 Task: Log work in the project TripleWorks for the issue 'Inability to modify certain fields or settings' spent time as '6w 3d 17h 36m' and remaining time as '6w 1d 4h 15m' and clone the issue. Now add the issue to the epic 'Cloud Migration'.
Action: Mouse moved to (214, 56)
Screenshot: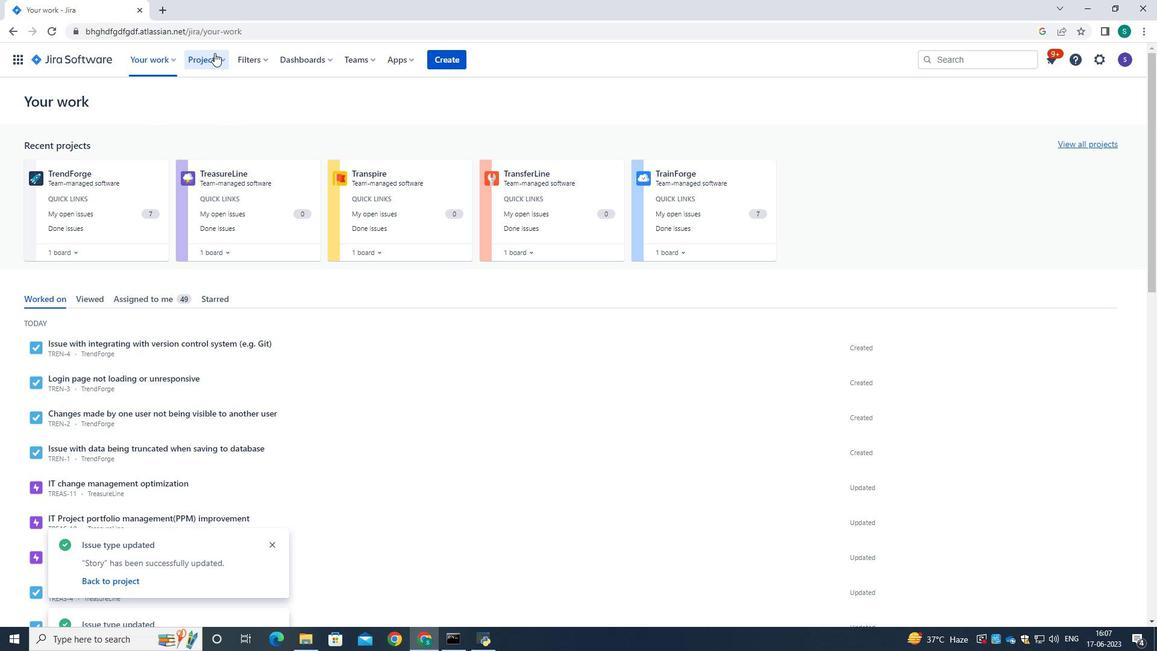 
Action: Mouse pressed left at (214, 56)
Screenshot: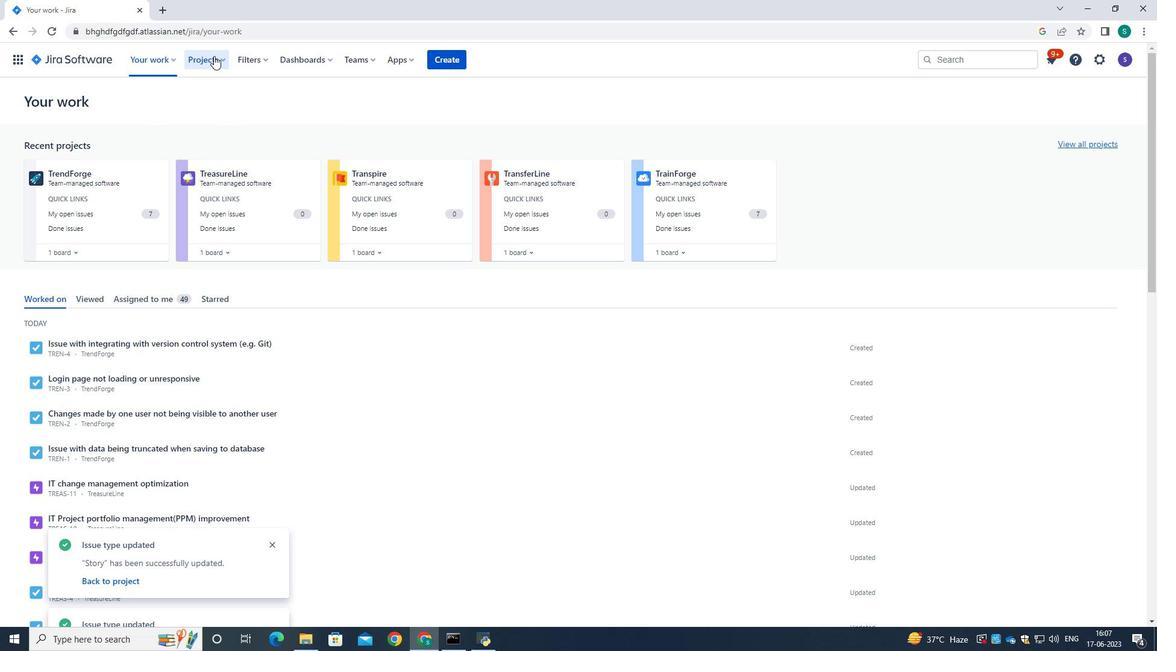 
Action: Mouse moved to (230, 118)
Screenshot: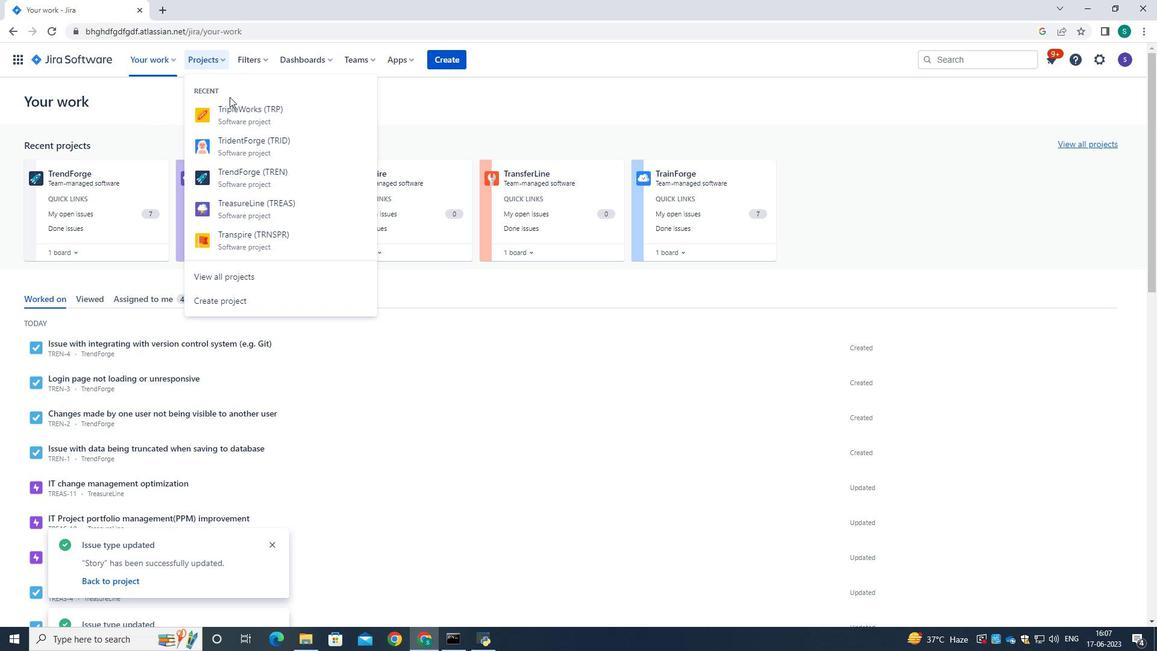 
Action: Mouse pressed left at (230, 118)
Screenshot: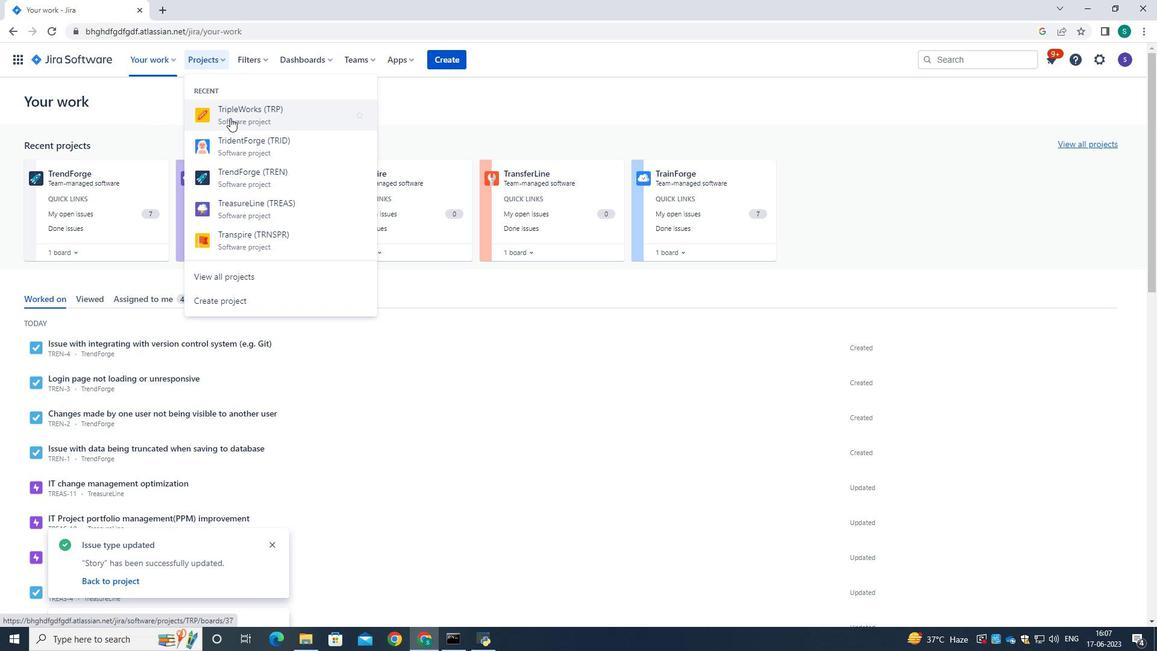 
Action: Mouse moved to (69, 192)
Screenshot: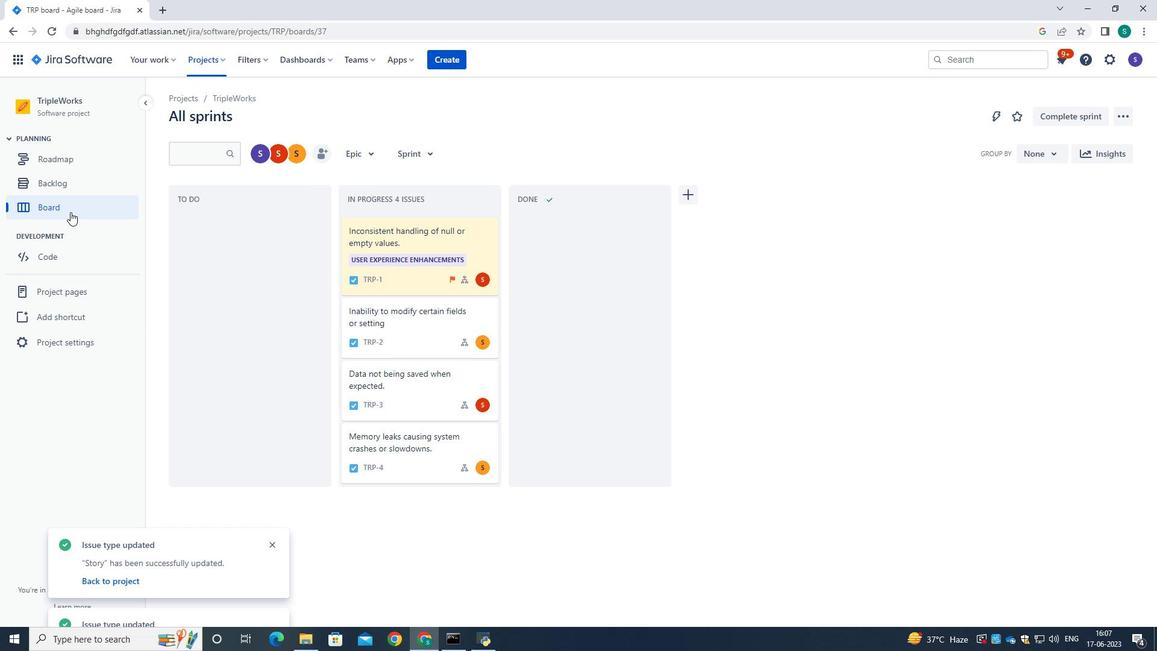 
Action: Mouse pressed left at (69, 192)
Screenshot: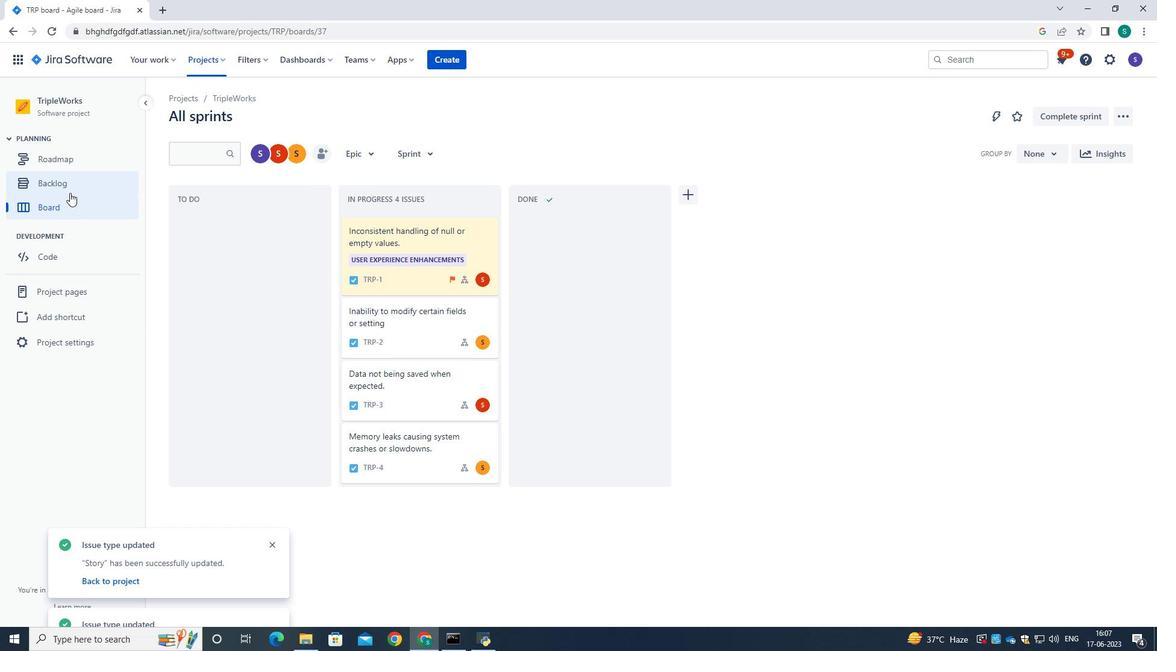 
Action: Mouse moved to (458, 323)
Screenshot: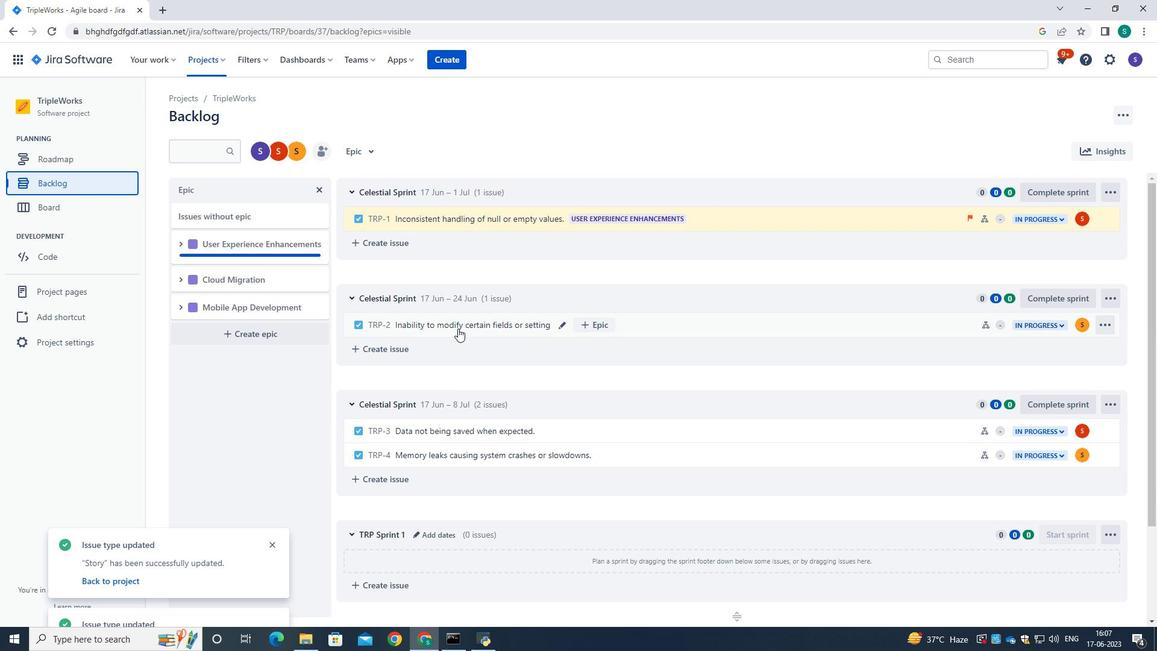 
Action: Mouse pressed left at (458, 323)
Screenshot: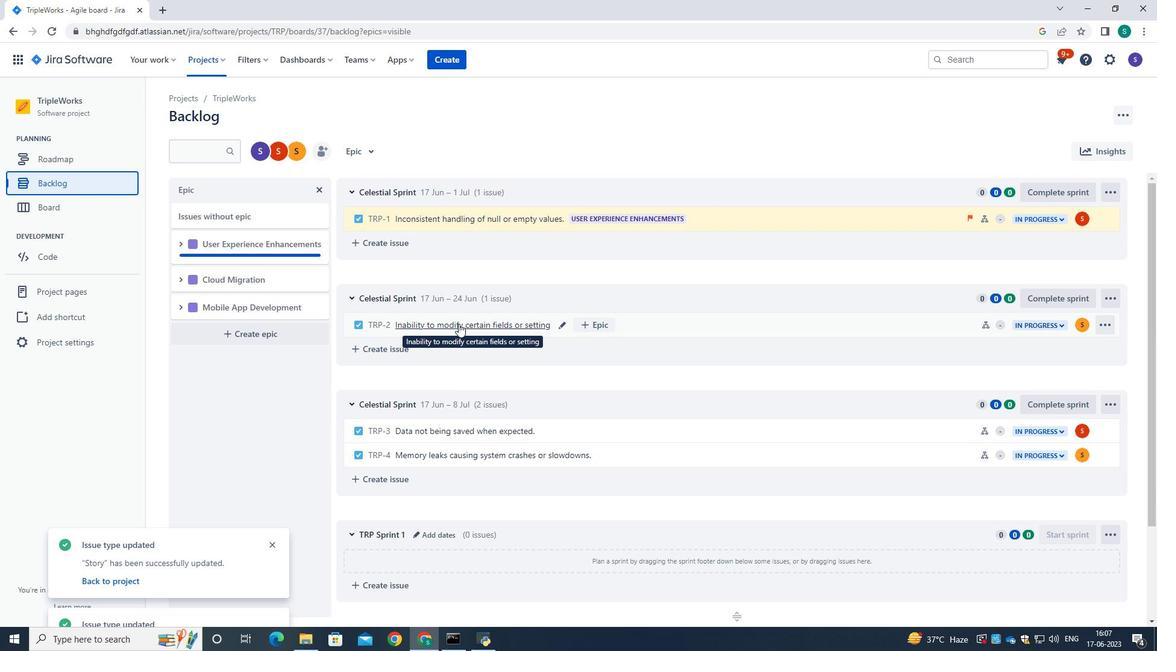 
Action: Mouse moved to (1103, 185)
Screenshot: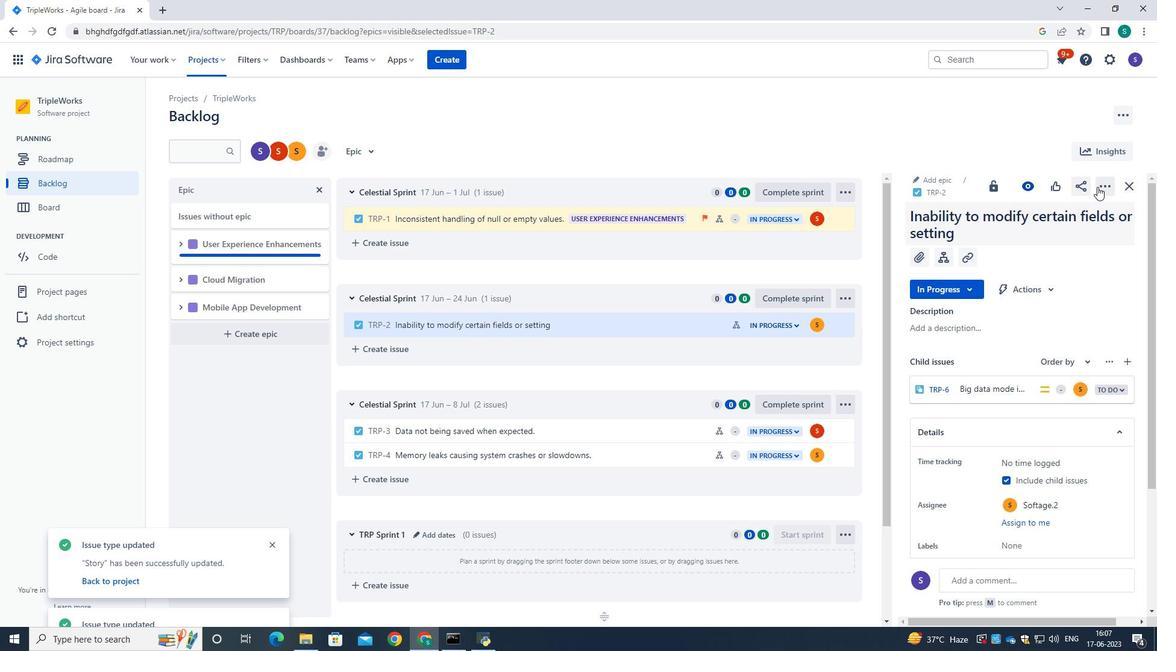 
Action: Mouse pressed left at (1103, 185)
Screenshot: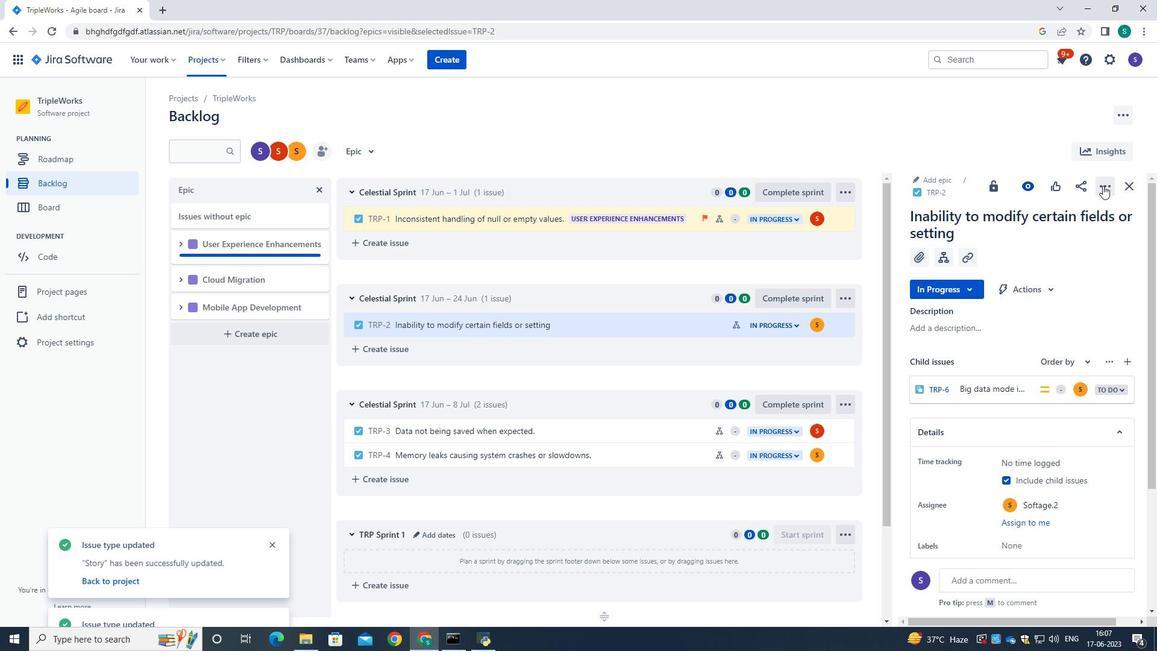 
Action: Mouse moved to (1082, 220)
Screenshot: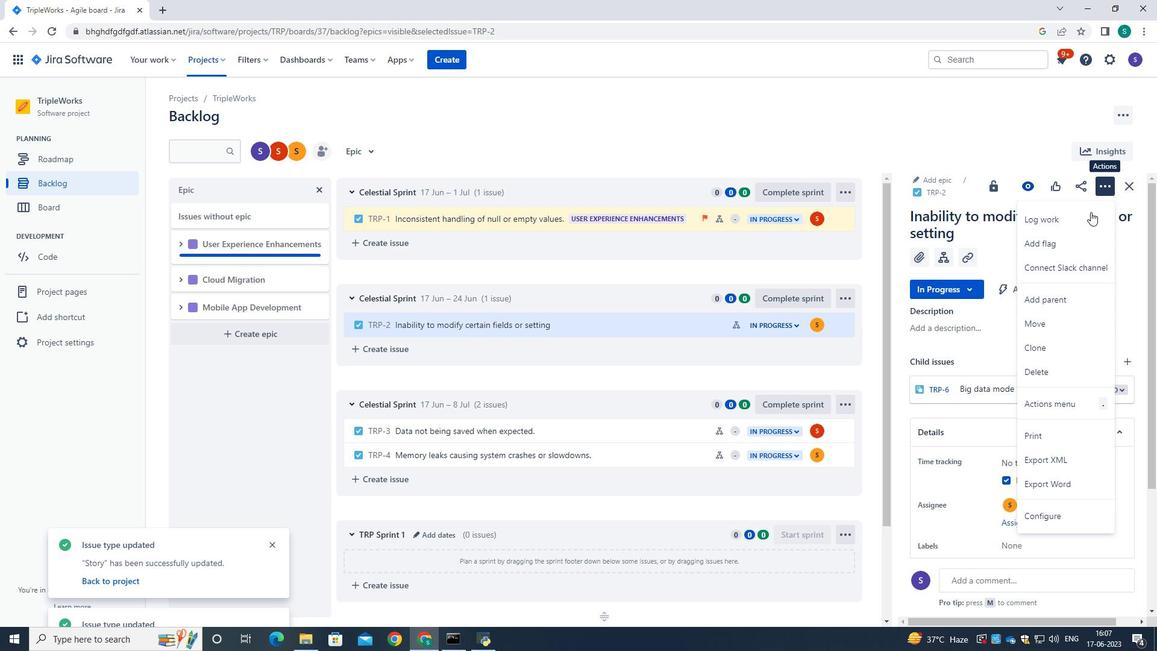 
Action: Mouse pressed left at (1082, 220)
Screenshot: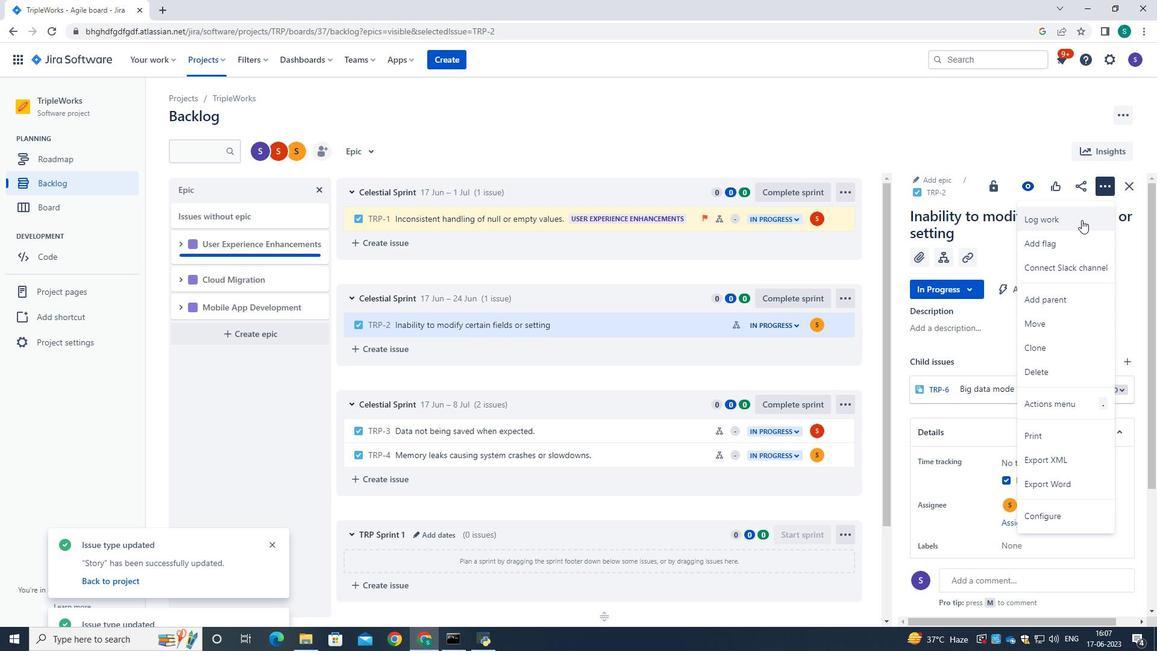 
Action: Mouse moved to (512, 181)
Screenshot: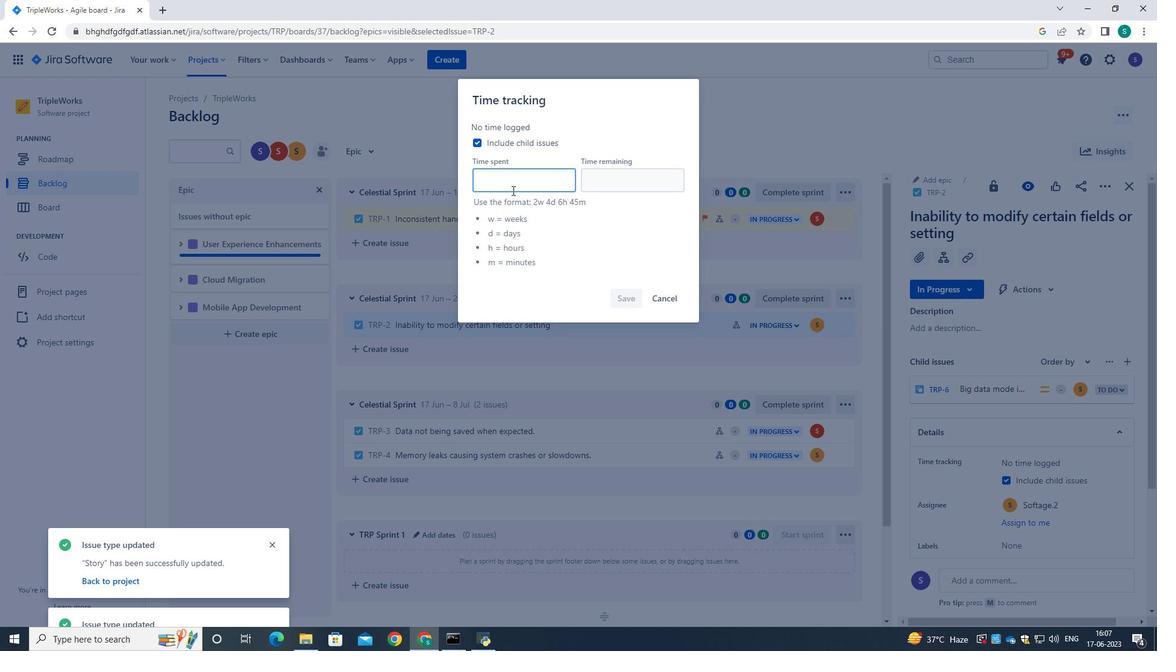 
Action: Mouse pressed left at (512, 181)
Screenshot: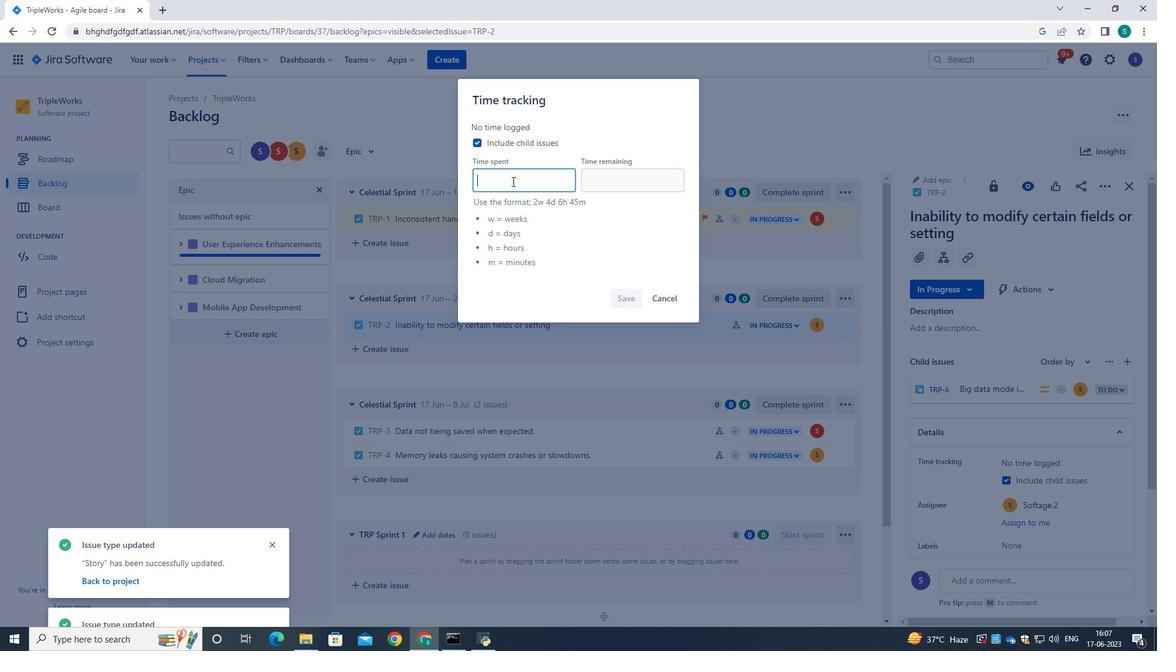 
Action: Key pressed 6w<Key.space>3d<Key.space>17h<Key.space>36m<Key.tab>62<Key.backspace>w<Key.space>1d<Key.space>4h<Key.space>15m
Screenshot: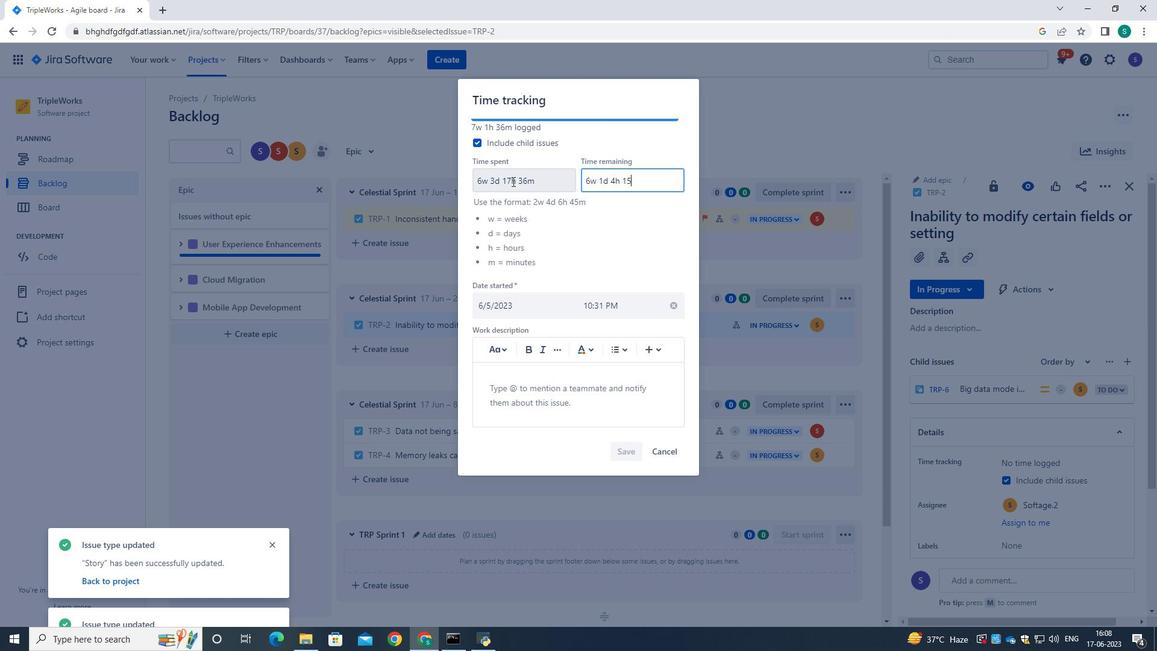 
Action: Mouse moved to (632, 453)
Screenshot: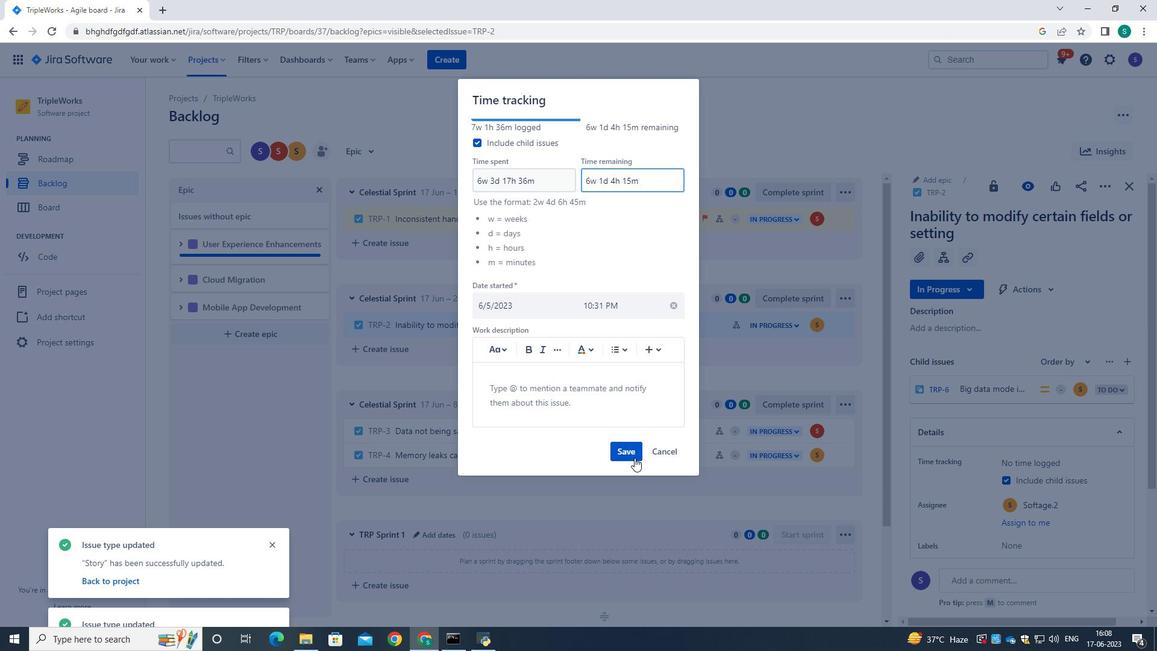 
Action: Mouse pressed left at (632, 453)
Screenshot: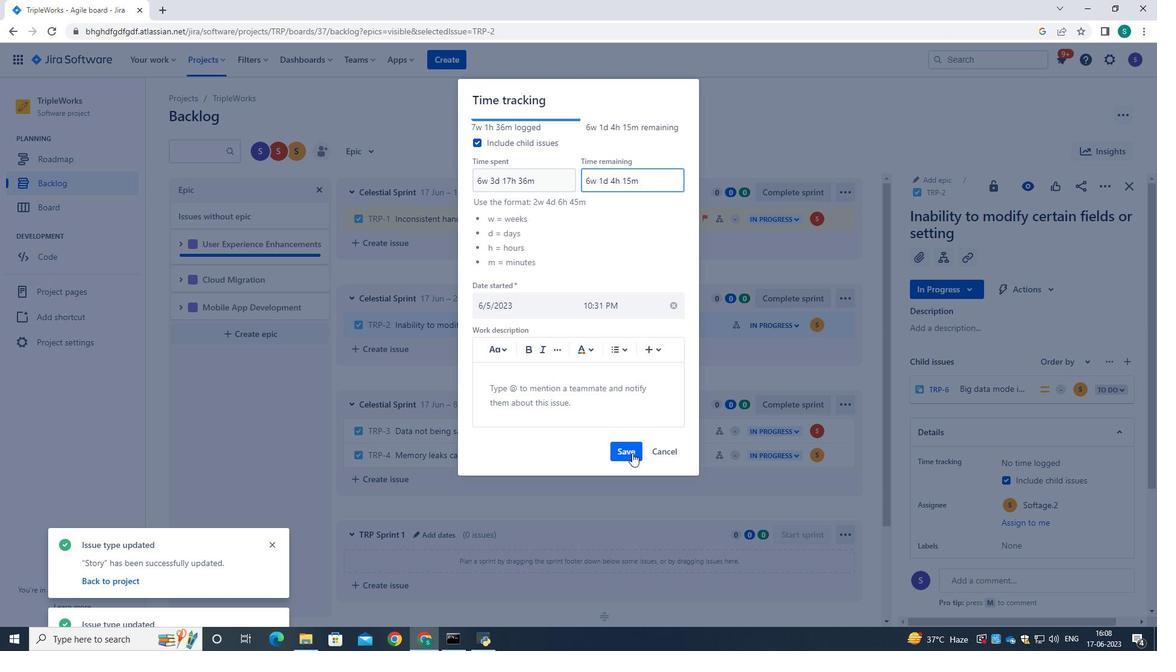 
Action: Mouse moved to (1103, 190)
Screenshot: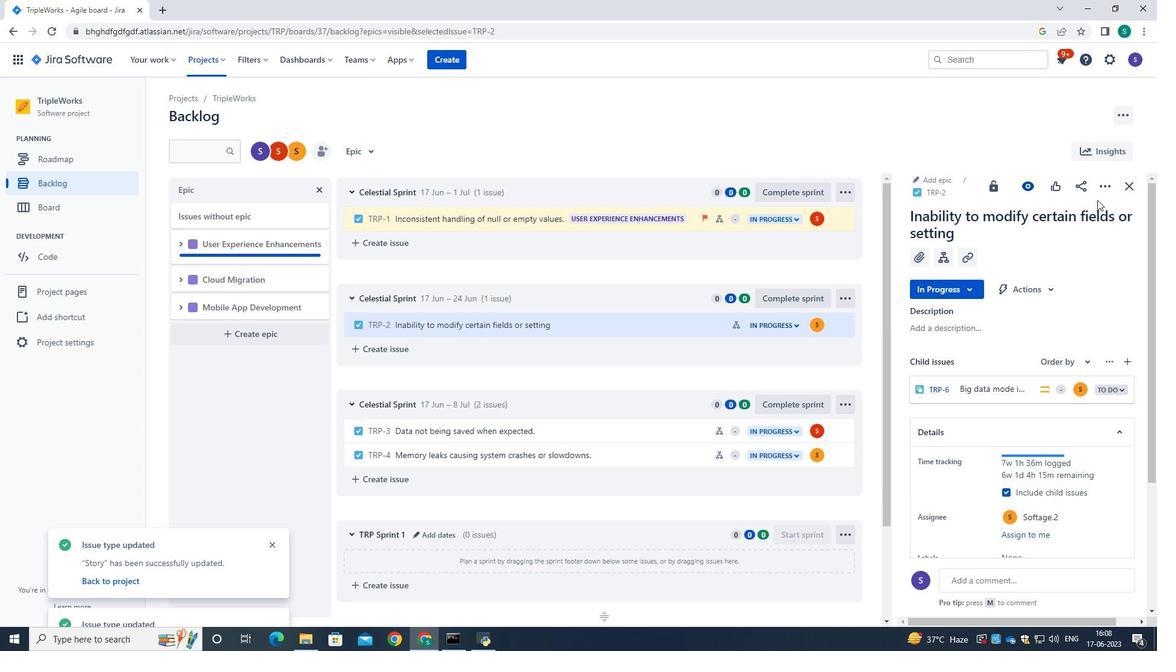 
Action: Mouse pressed left at (1103, 190)
Screenshot: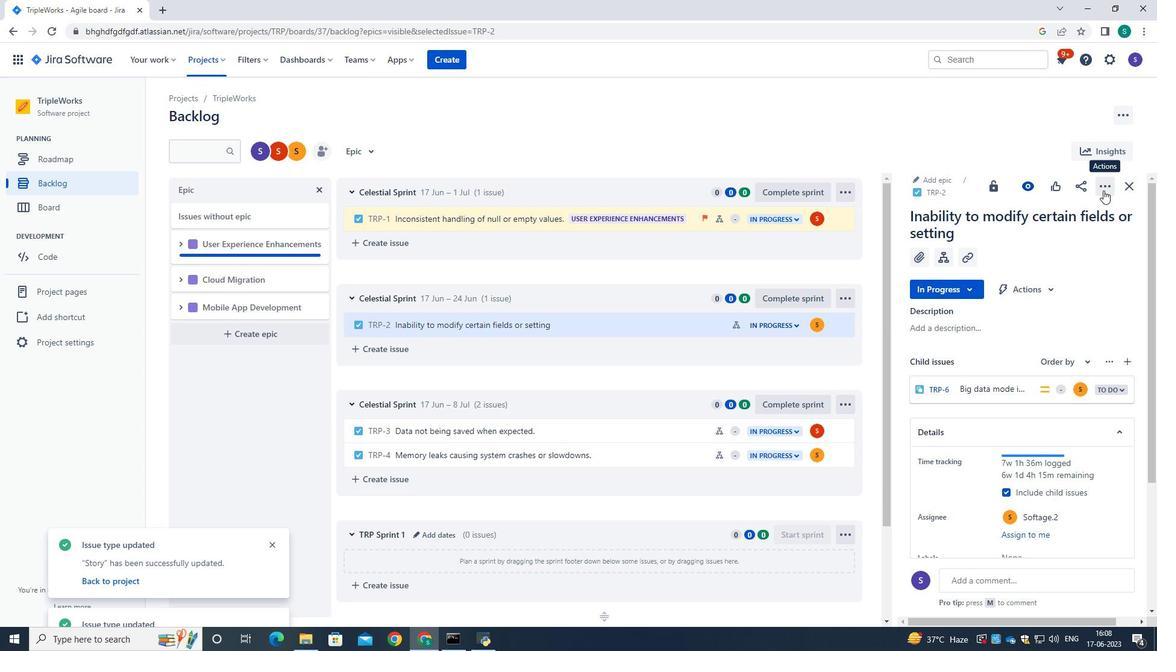 
Action: Mouse moved to (1054, 346)
Screenshot: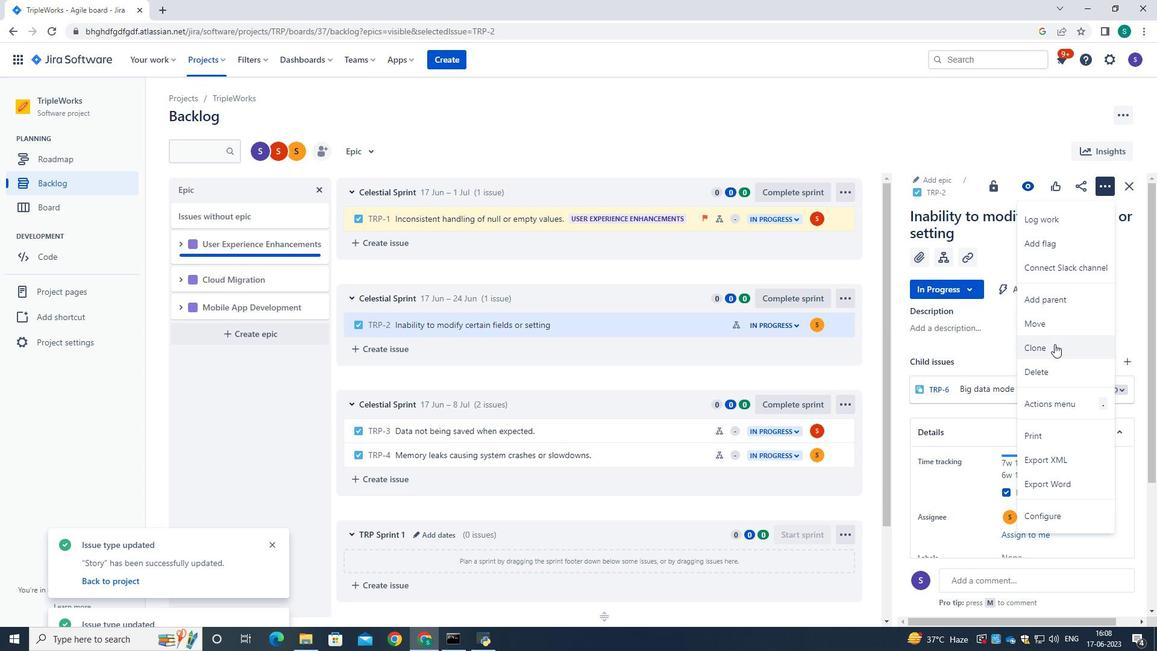 
Action: Mouse pressed left at (1054, 346)
Screenshot: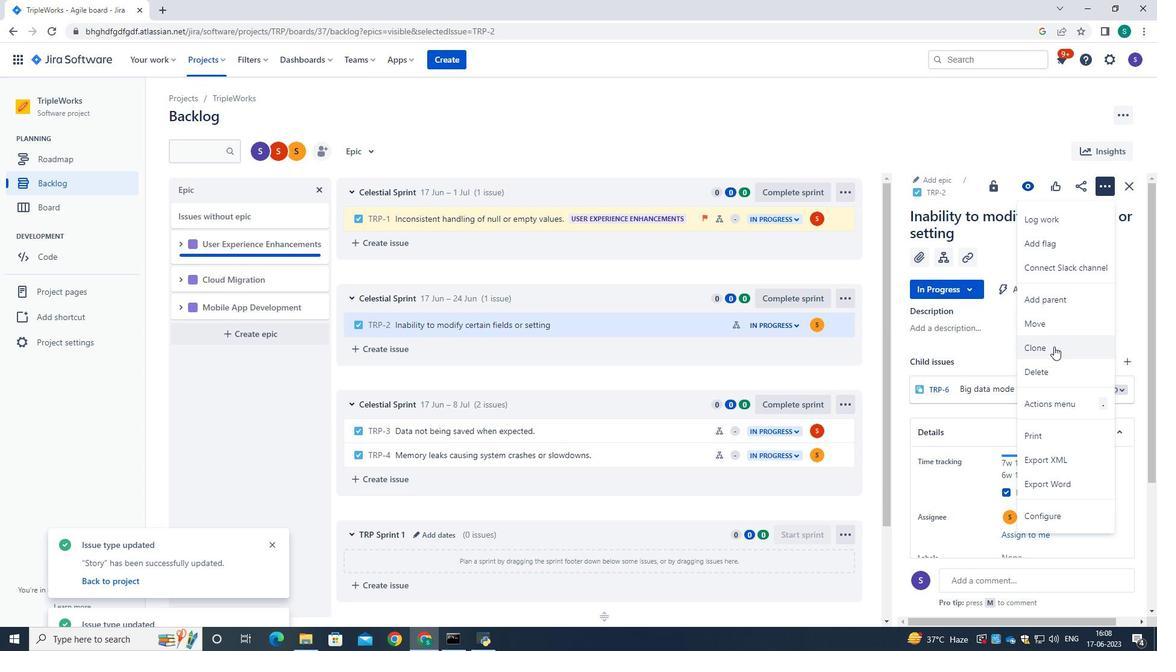
Action: Mouse moved to (662, 260)
Screenshot: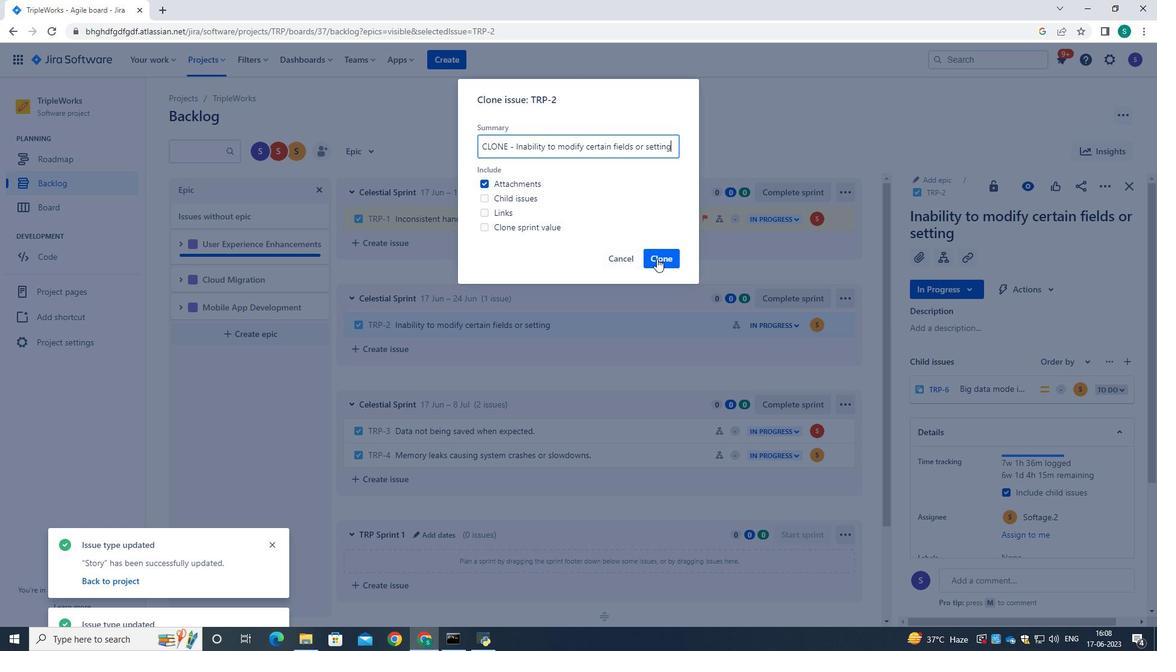 
Action: Mouse pressed left at (662, 260)
Screenshot: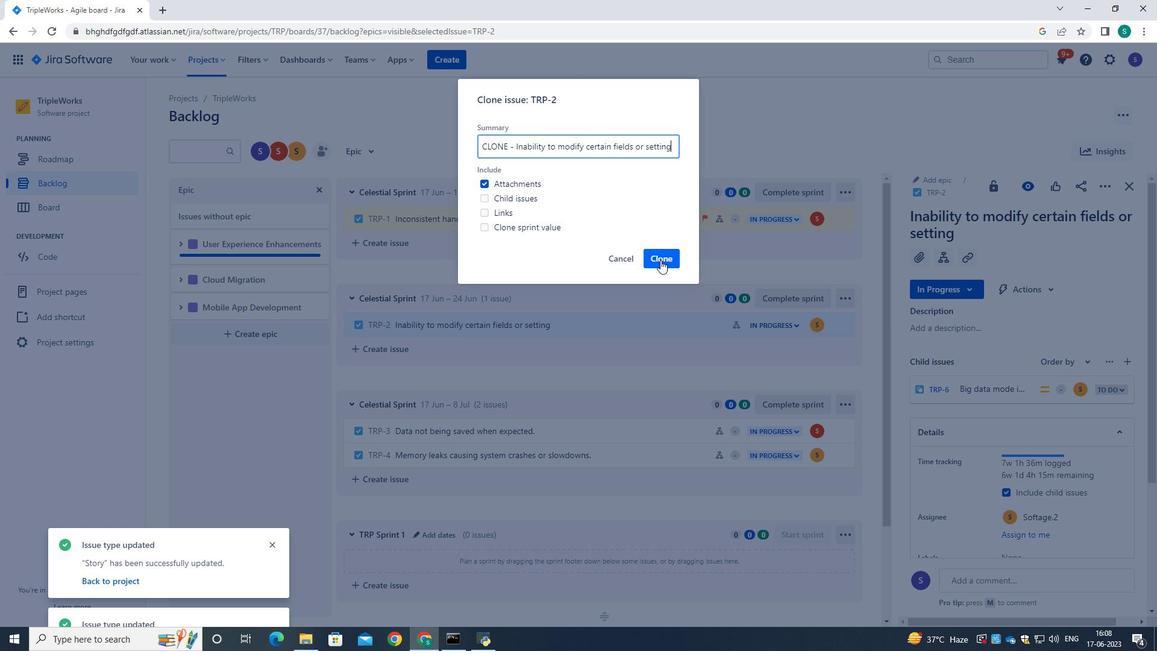 
Action: Mouse moved to (586, 326)
Screenshot: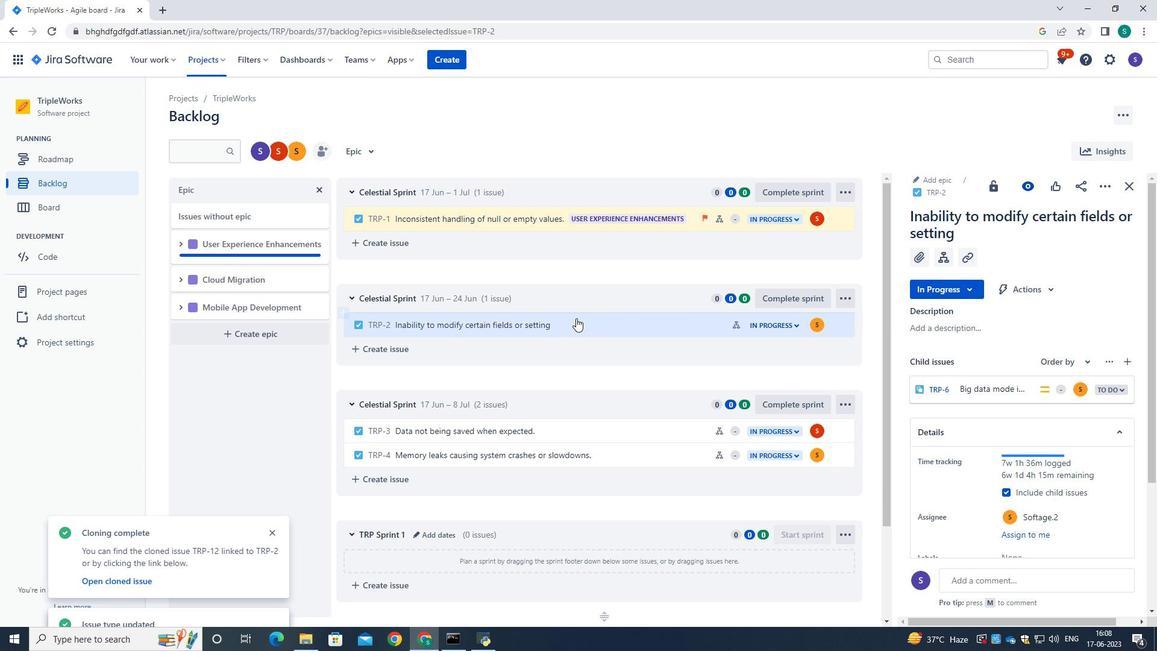 
Action: Mouse pressed left at (586, 326)
Screenshot: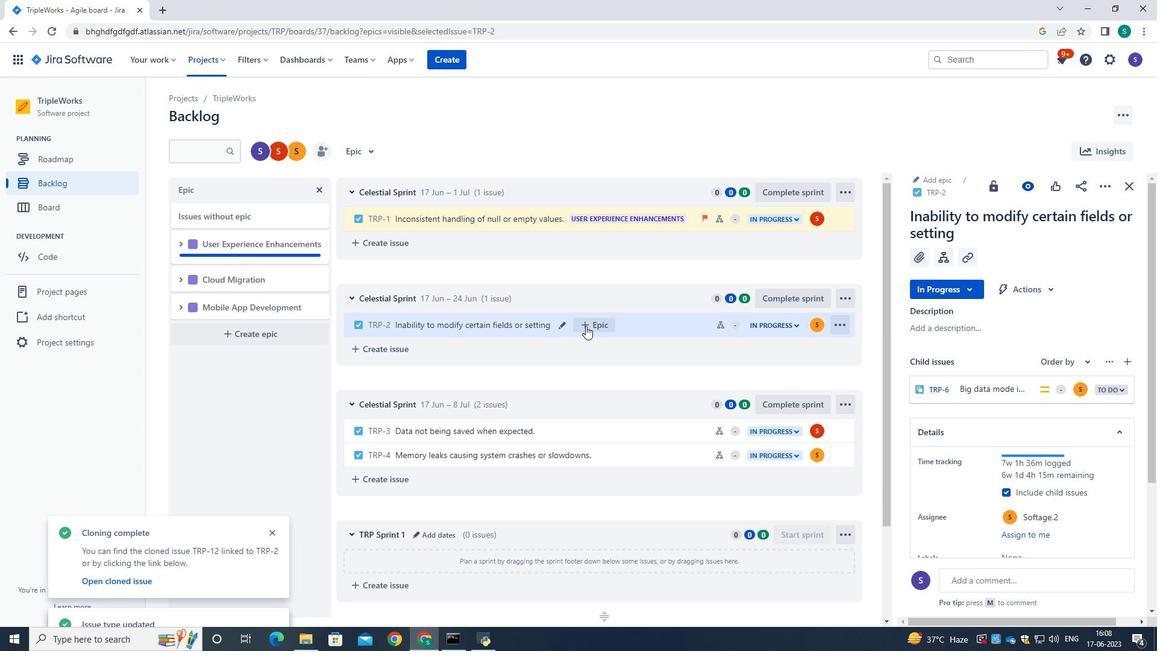 
Action: Mouse moved to (628, 410)
Screenshot: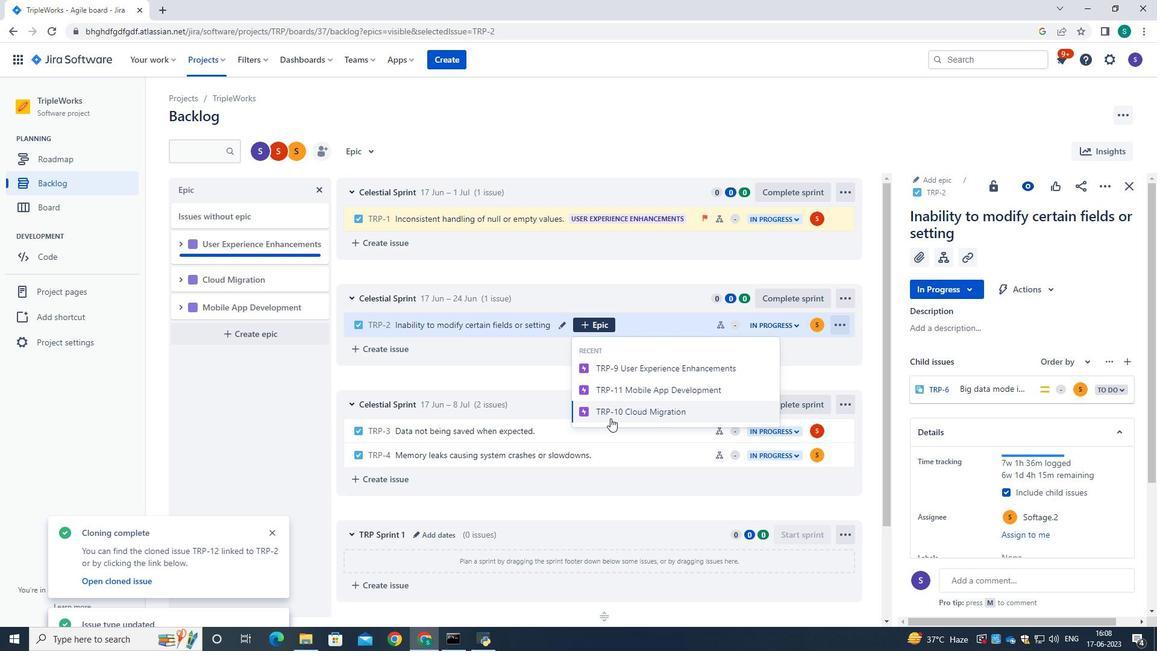 
Action: Mouse pressed left at (628, 410)
Screenshot: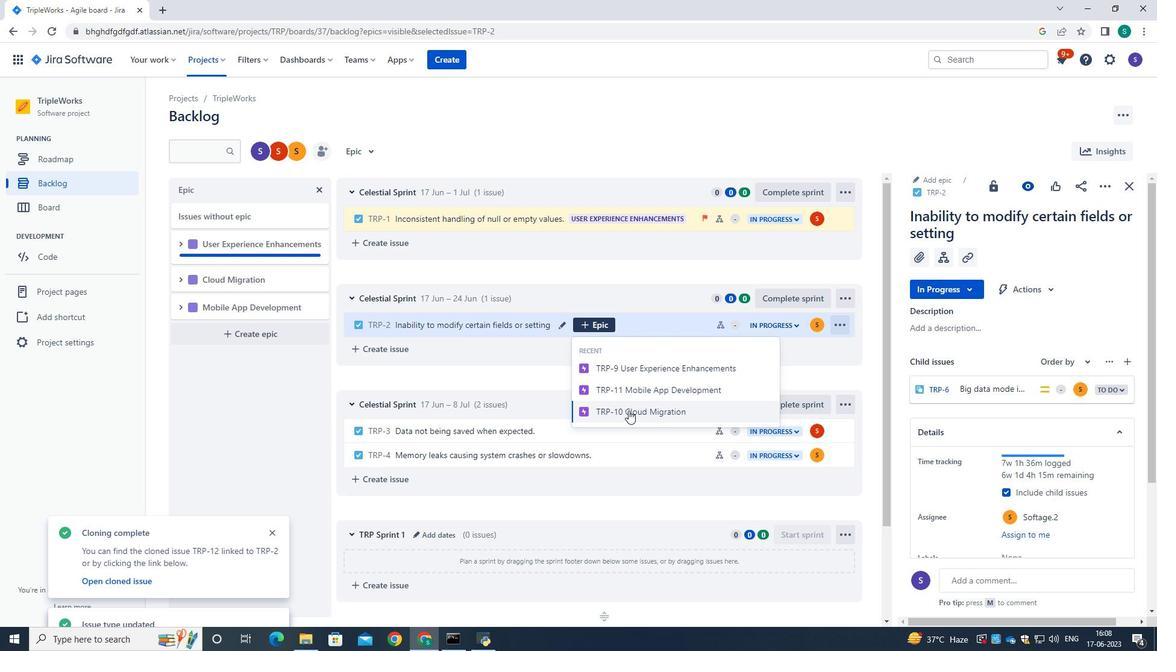 
Action: Mouse moved to (663, 152)
Screenshot: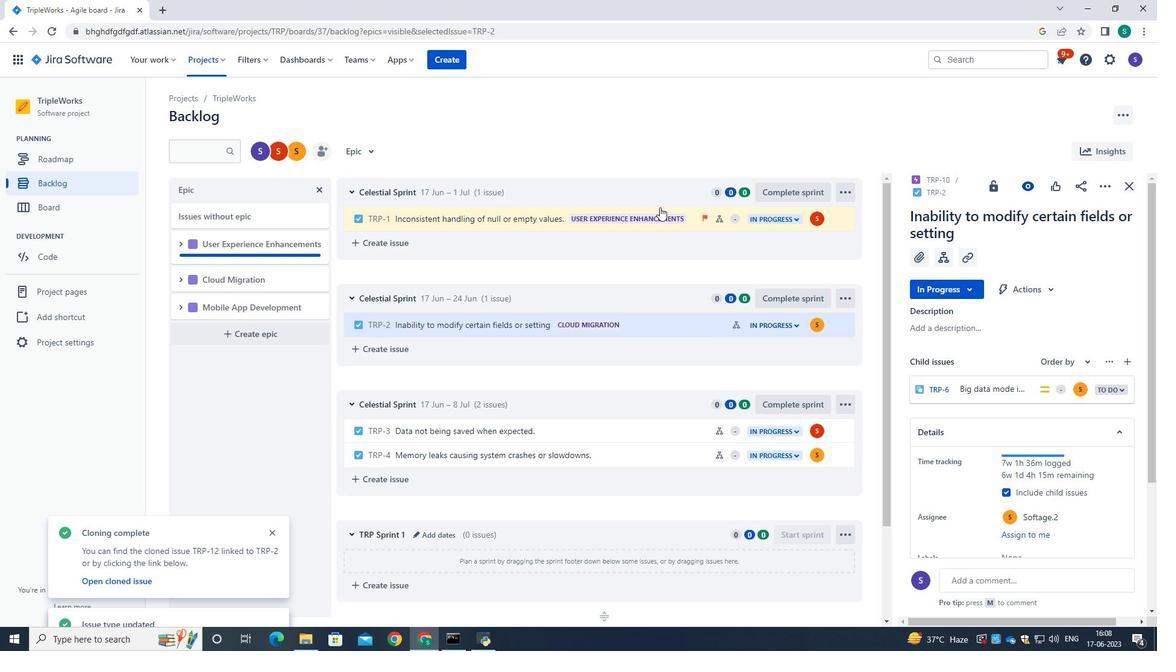 
Action: Mouse pressed left at (663, 152)
Screenshot: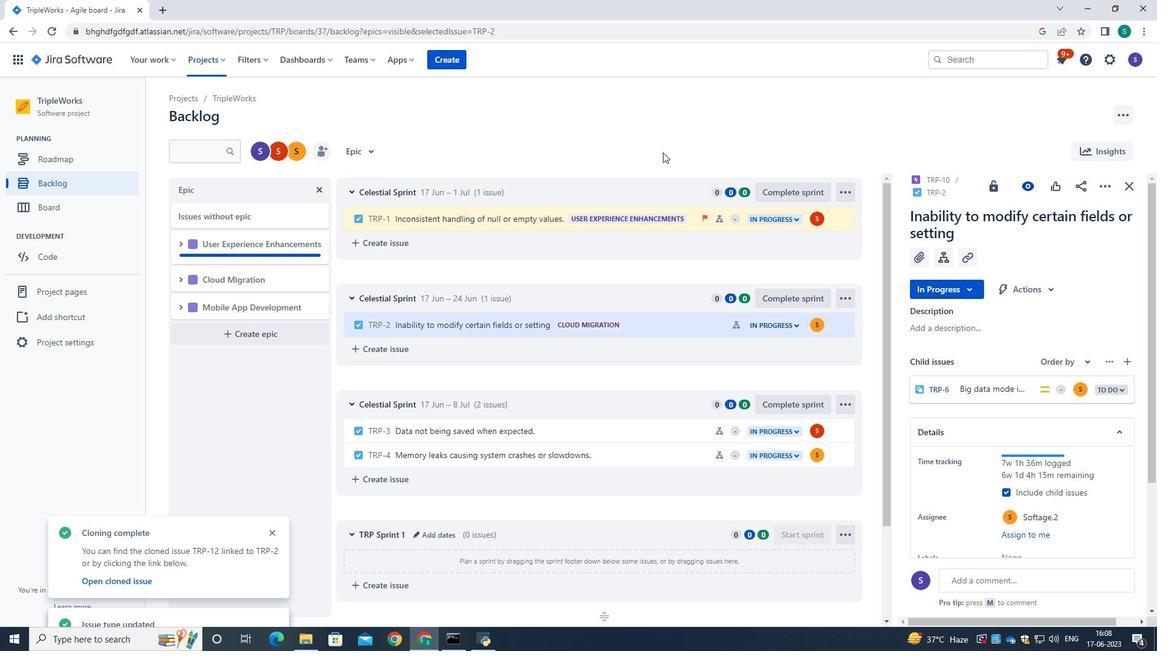 
